 Task: Add Lovebird Foods Grain Free Honey O's to the cart.
Action: Mouse moved to (646, 245)
Screenshot: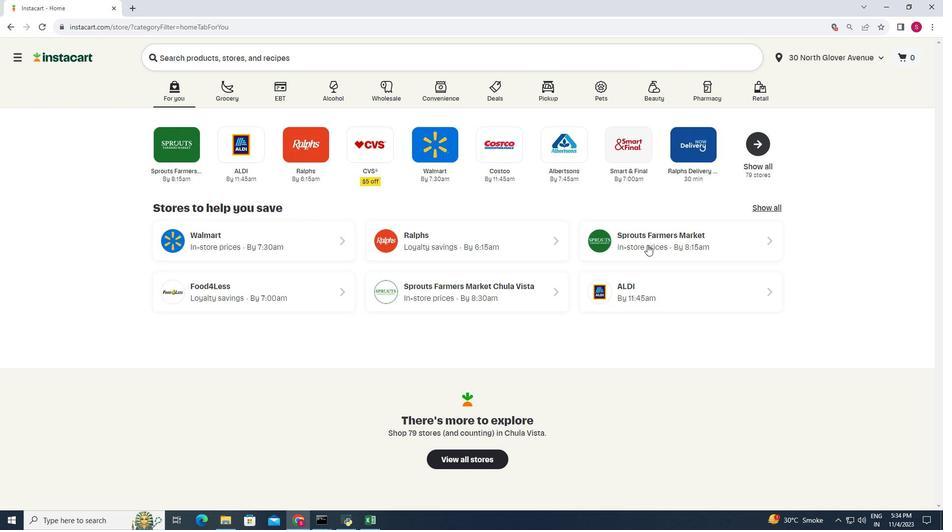 
Action: Mouse pressed left at (646, 245)
Screenshot: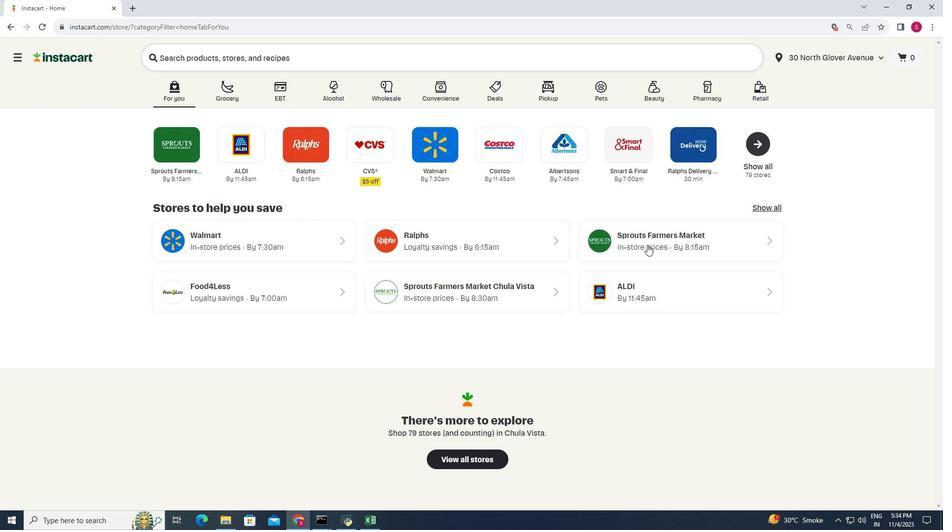 
Action: Mouse moved to (83, 362)
Screenshot: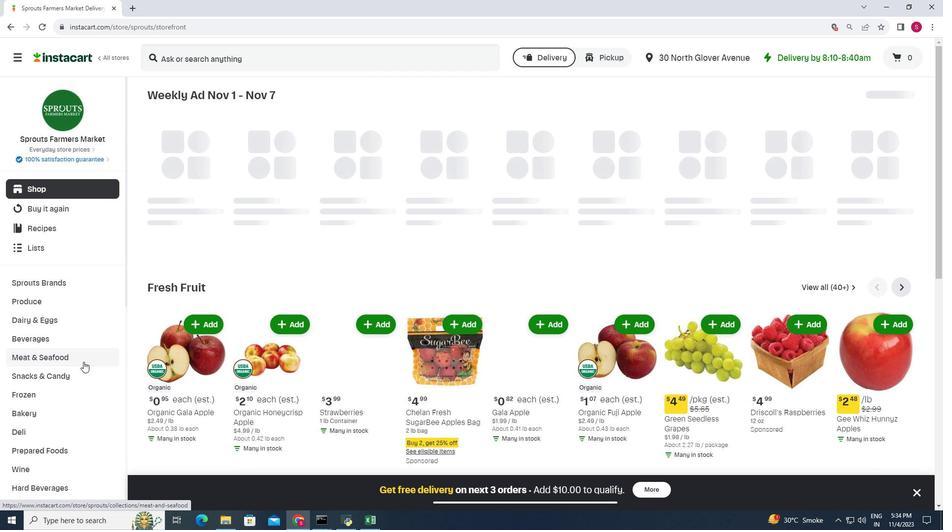 
Action: Mouse scrolled (83, 361) with delta (0, 0)
Screenshot: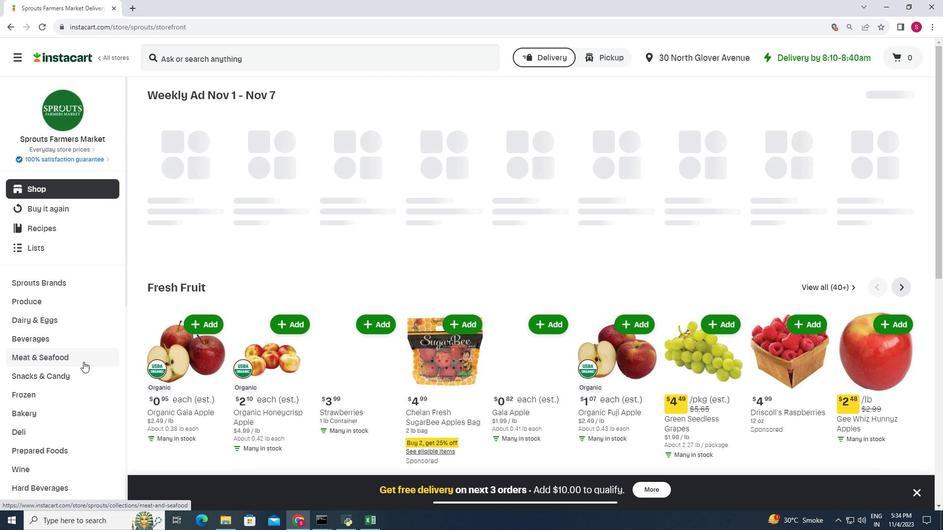 
Action: Mouse scrolled (83, 361) with delta (0, 0)
Screenshot: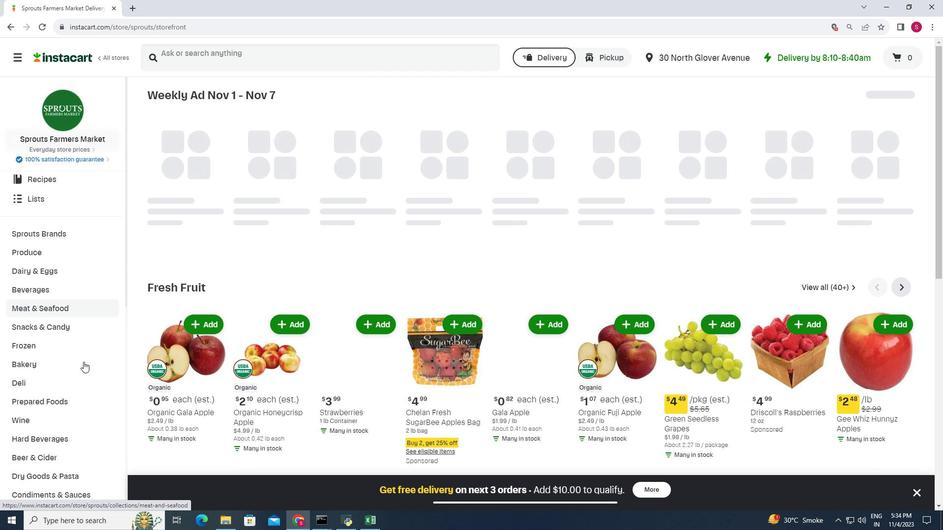 
Action: Mouse scrolled (83, 361) with delta (0, 0)
Screenshot: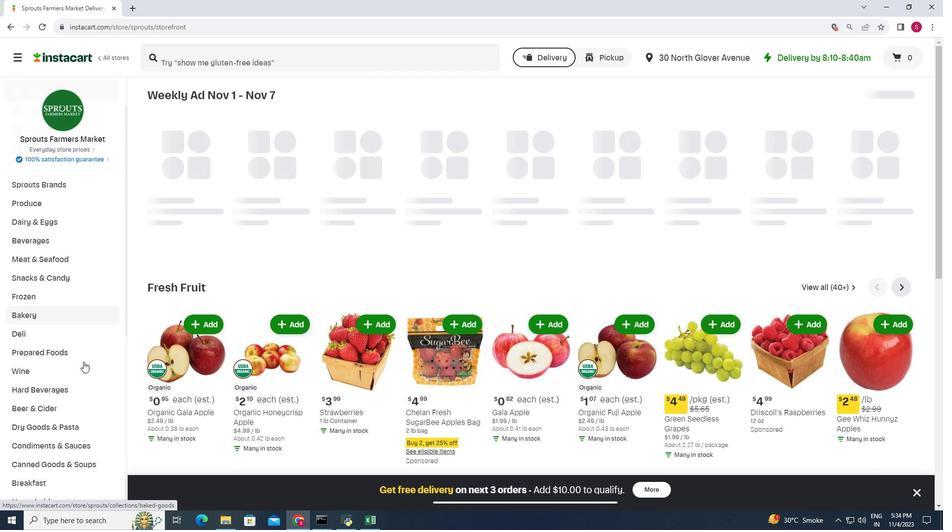 
Action: Mouse scrolled (83, 361) with delta (0, 0)
Screenshot: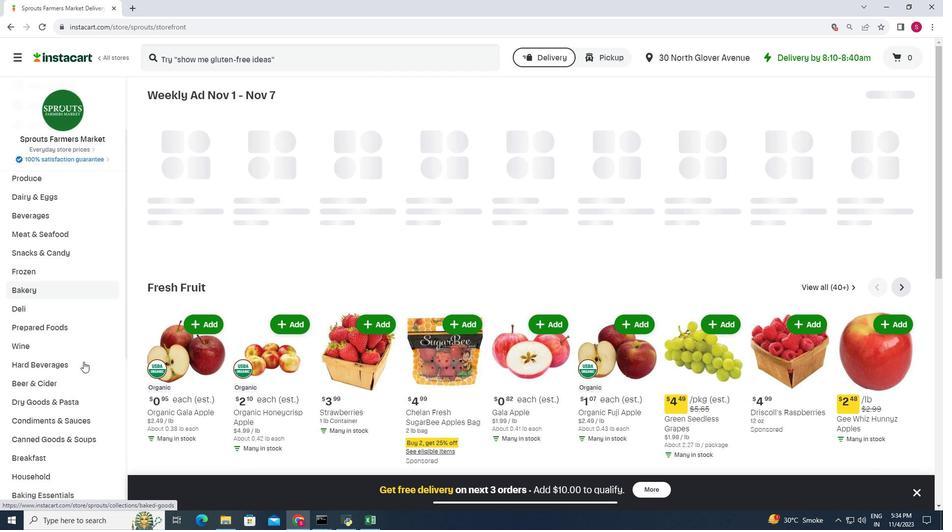 
Action: Mouse scrolled (83, 361) with delta (0, 0)
Screenshot: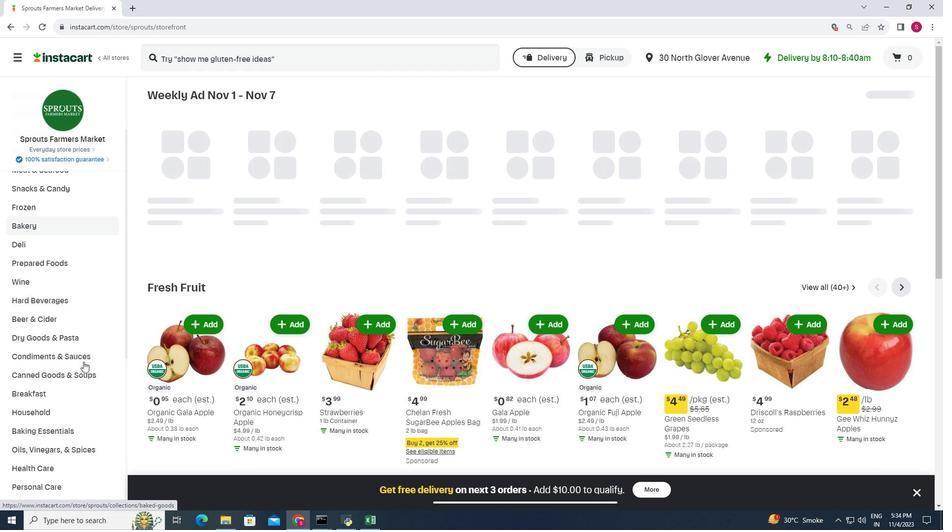 
Action: Mouse moved to (42, 331)
Screenshot: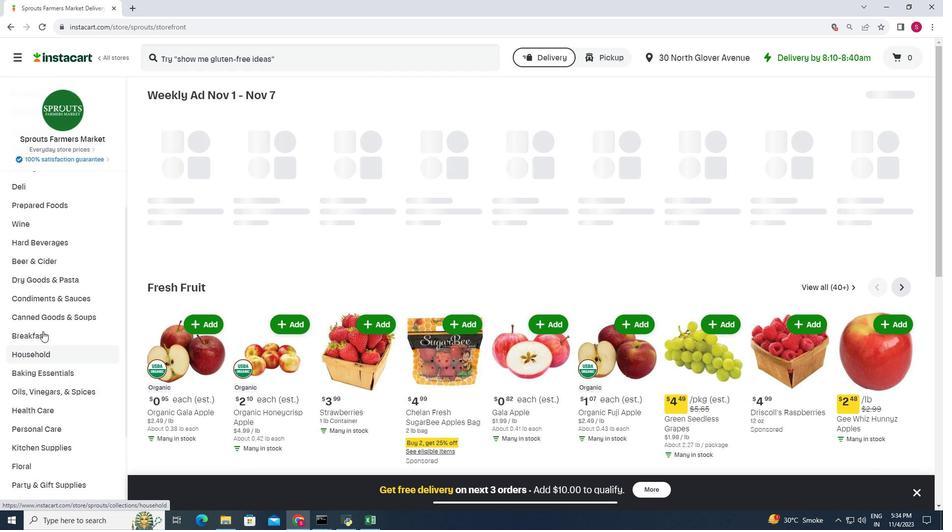 
Action: Mouse pressed left at (42, 331)
Screenshot: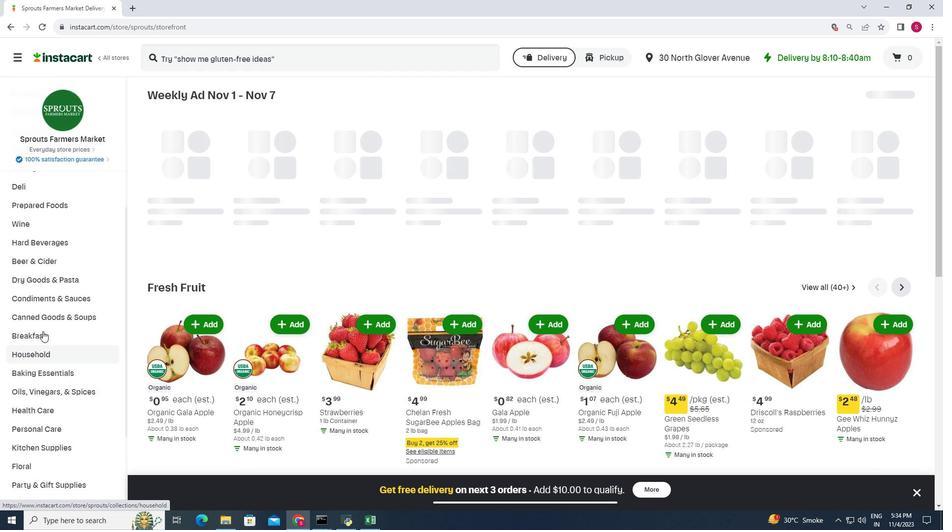 
Action: Mouse moved to (663, 120)
Screenshot: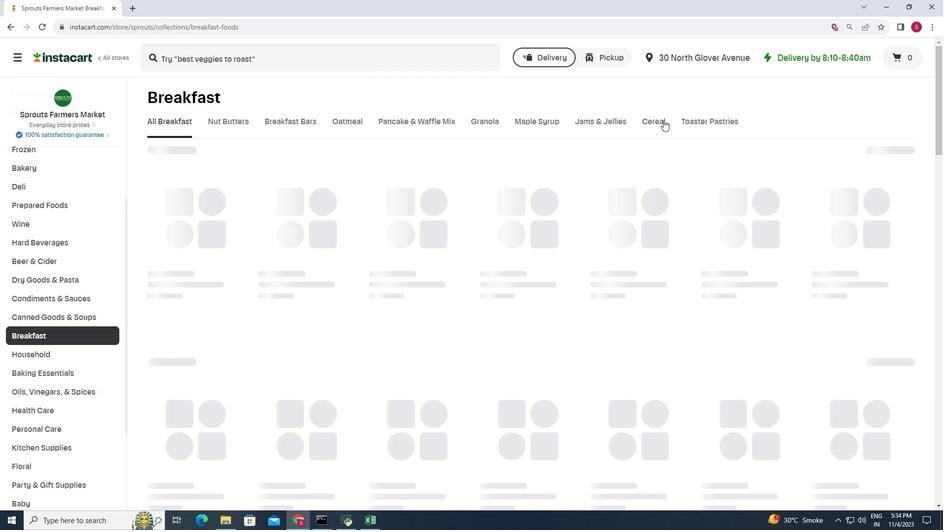 
Action: Mouse pressed left at (663, 120)
Screenshot: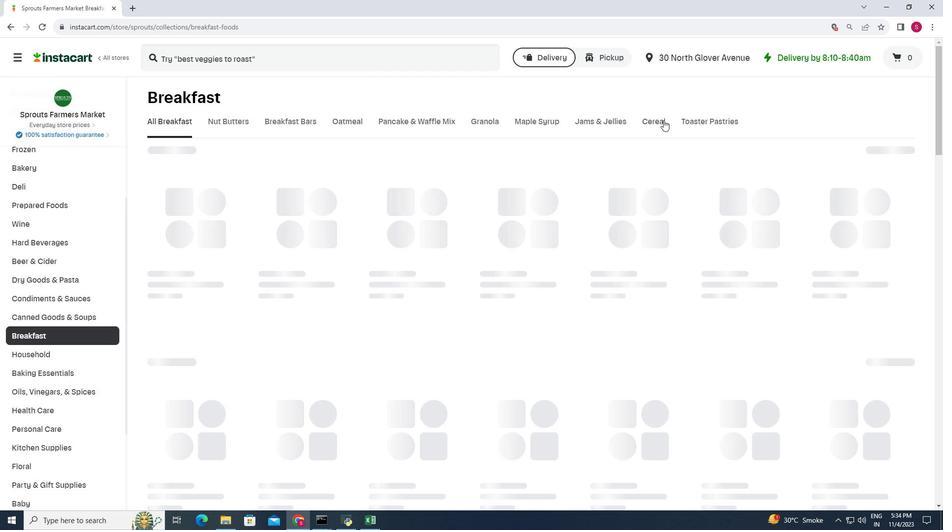 
Action: Mouse moved to (466, 191)
Screenshot: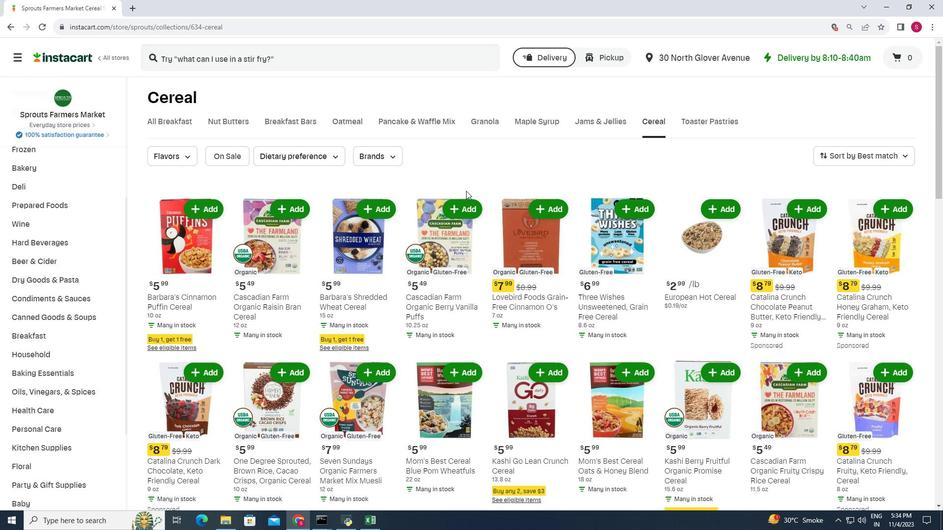 
Action: Mouse scrolled (466, 190) with delta (0, 0)
Screenshot: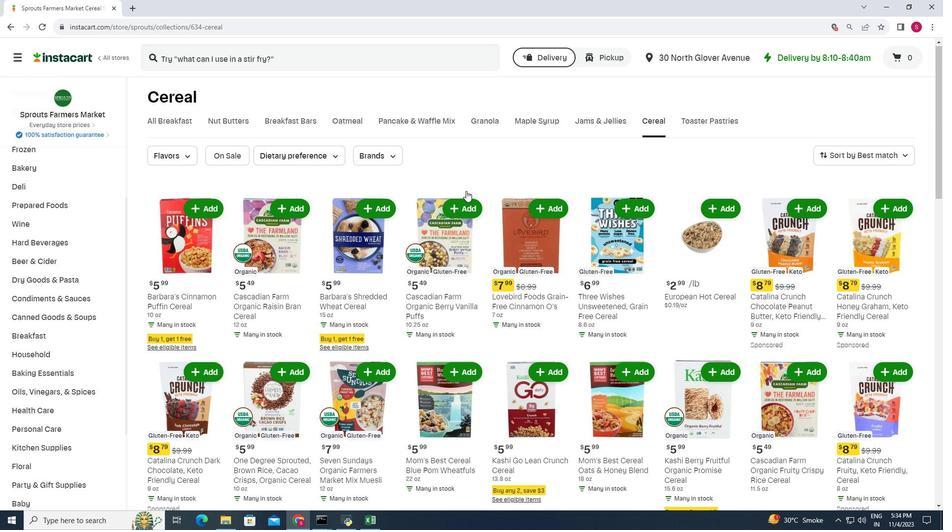 
Action: Mouse moved to (474, 222)
Screenshot: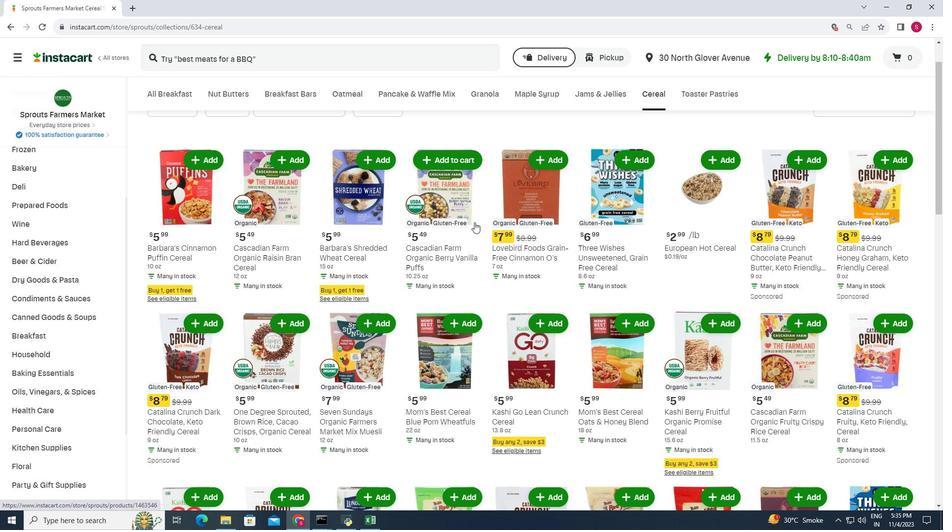 
Action: Mouse scrolled (474, 222) with delta (0, 0)
Screenshot: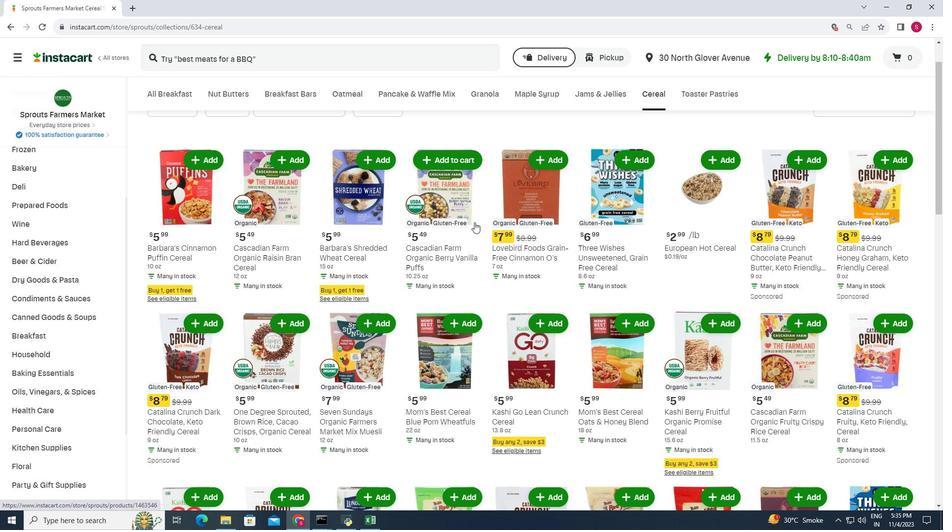
Action: Mouse scrolled (474, 222) with delta (0, 0)
Screenshot: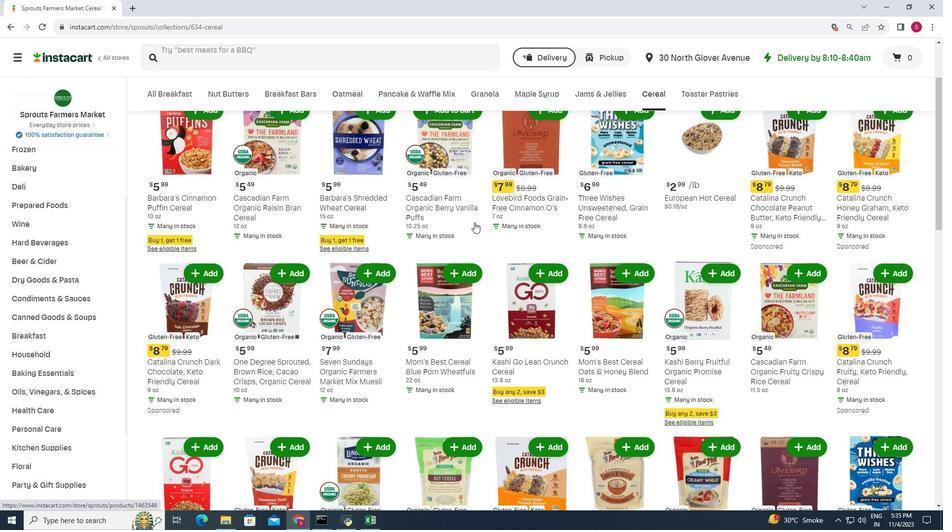 
Action: Mouse scrolled (474, 222) with delta (0, 0)
Screenshot: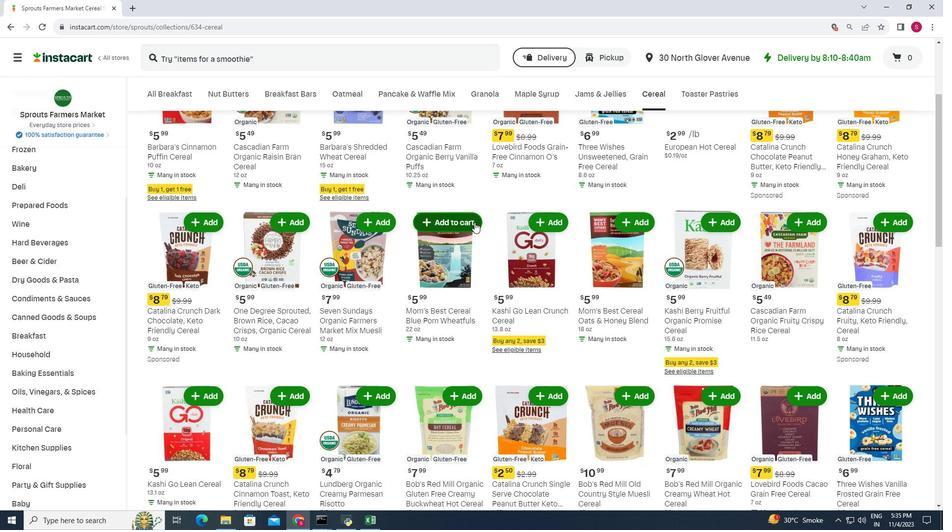 
Action: Mouse scrolled (474, 222) with delta (0, 0)
Screenshot: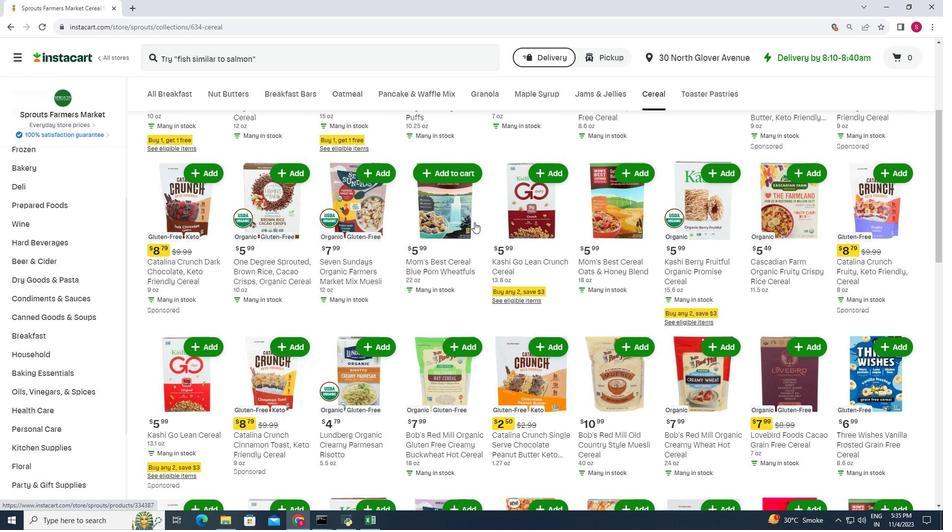 
Action: Mouse scrolled (474, 222) with delta (0, 0)
Screenshot: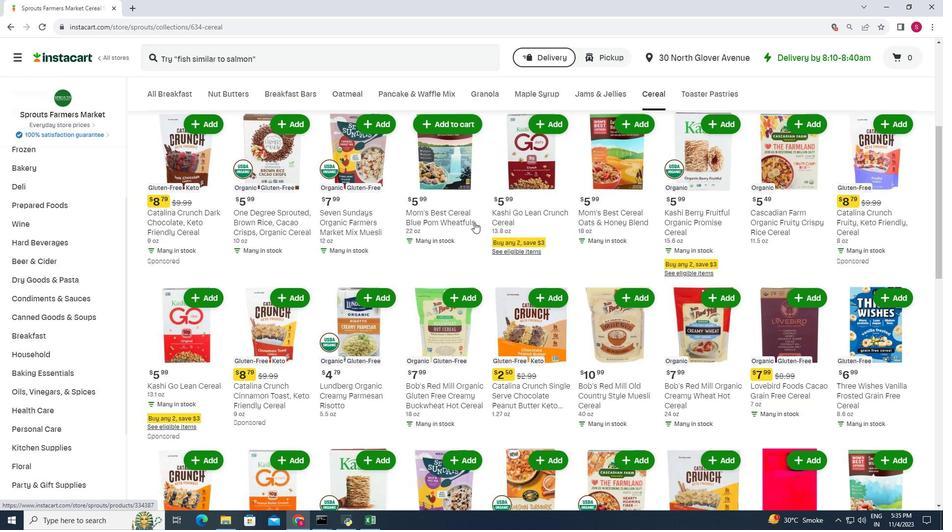 
Action: Mouse scrolled (474, 222) with delta (0, 0)
Screenshot: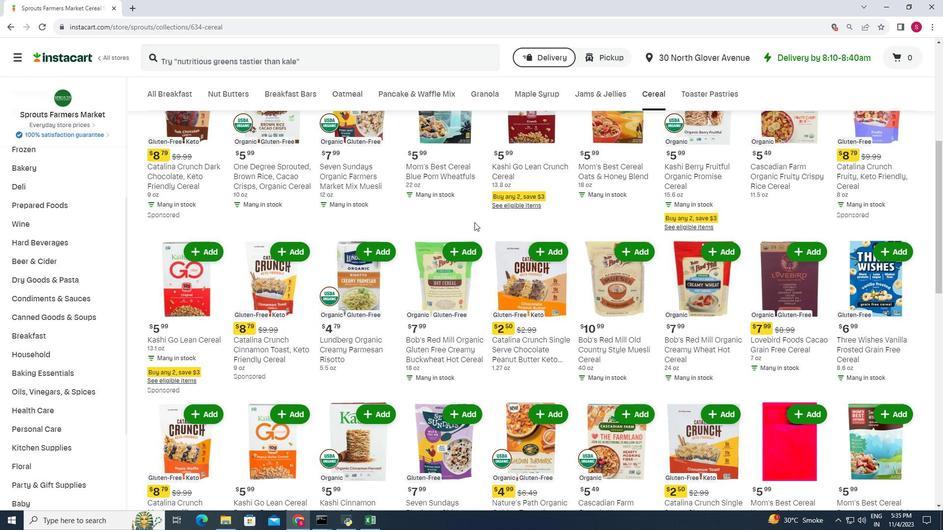 
Action: Mouse scrolled (474, 222) with delta (0, 0)
Screenshot: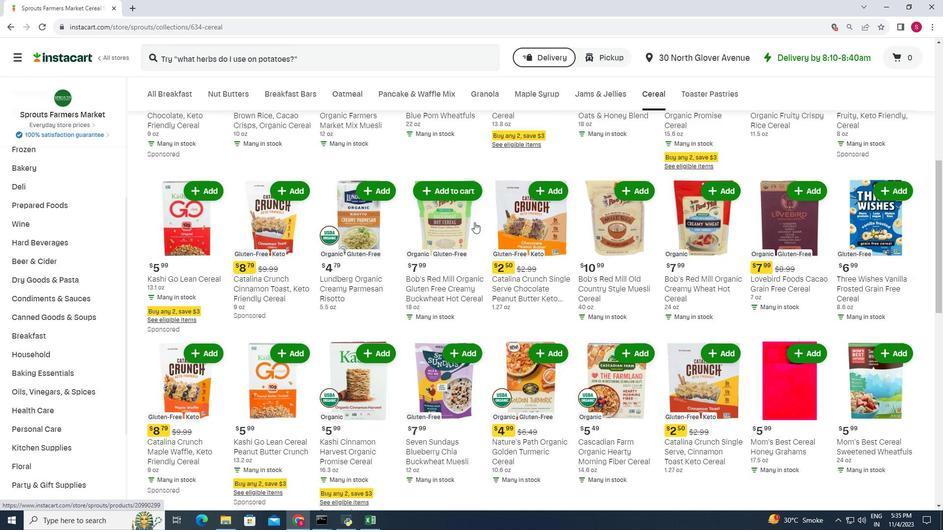 
Action: Mouse scrolled (474, 222) with delta (0, 0)
Screenshot: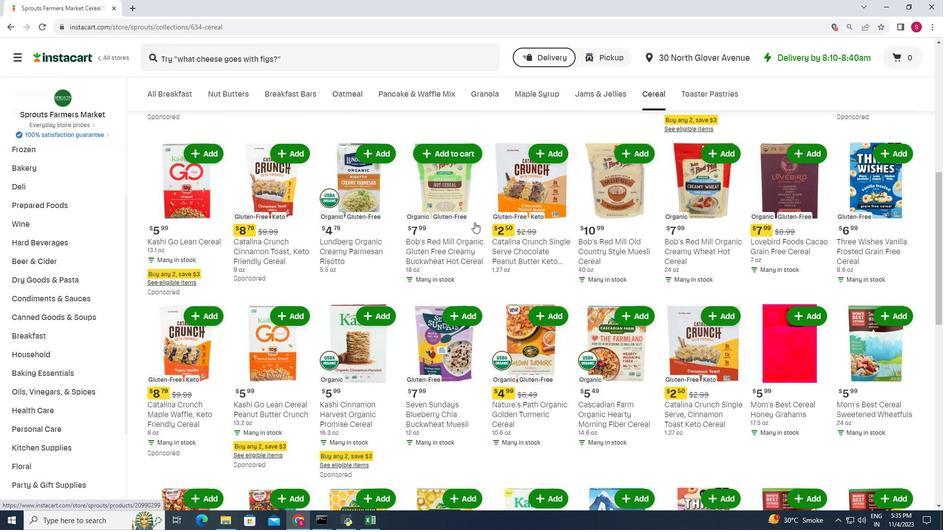 
Action: Mouse scrolled (474, 222) with delta (0, 0)
Screenshot: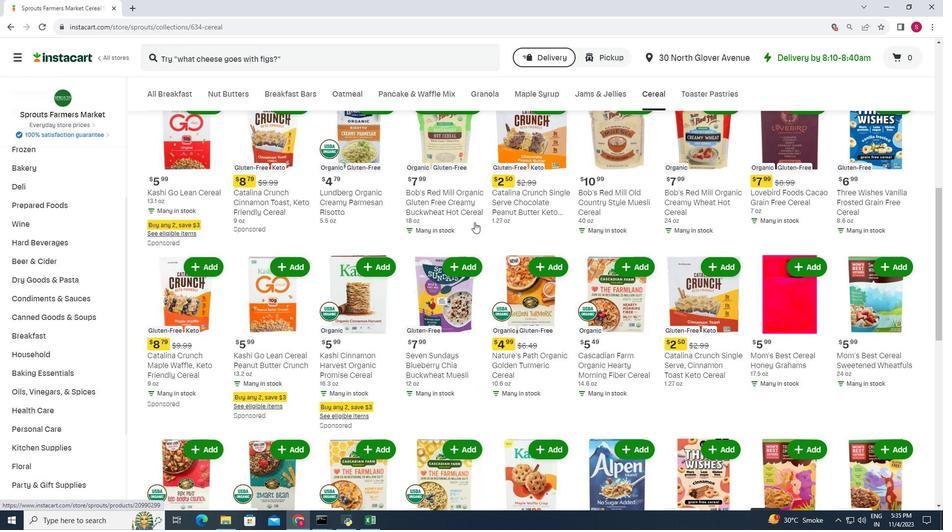 
Action: Mouse scrolled (474, 222) with delta (0, 0)
Screenshot: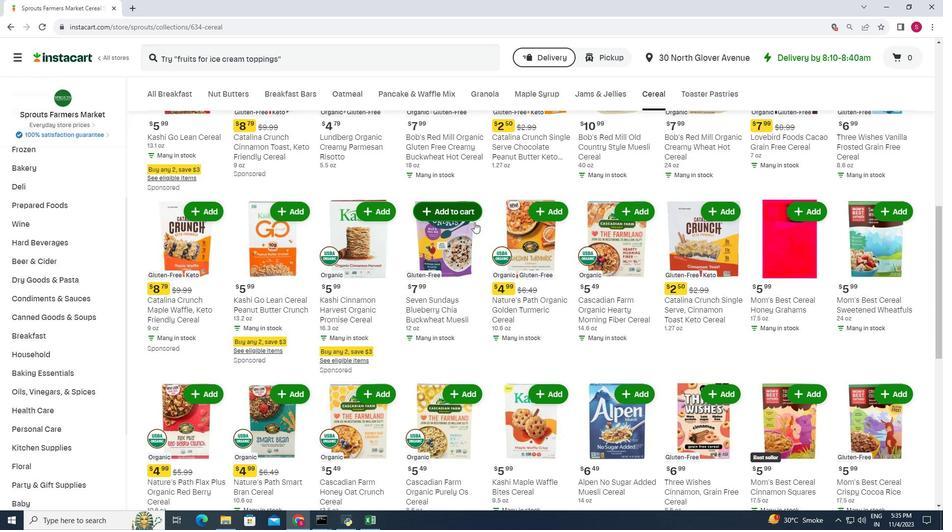 
Action: Mouse scrolled (474, 222) with delta (0, 0)
Screenshot: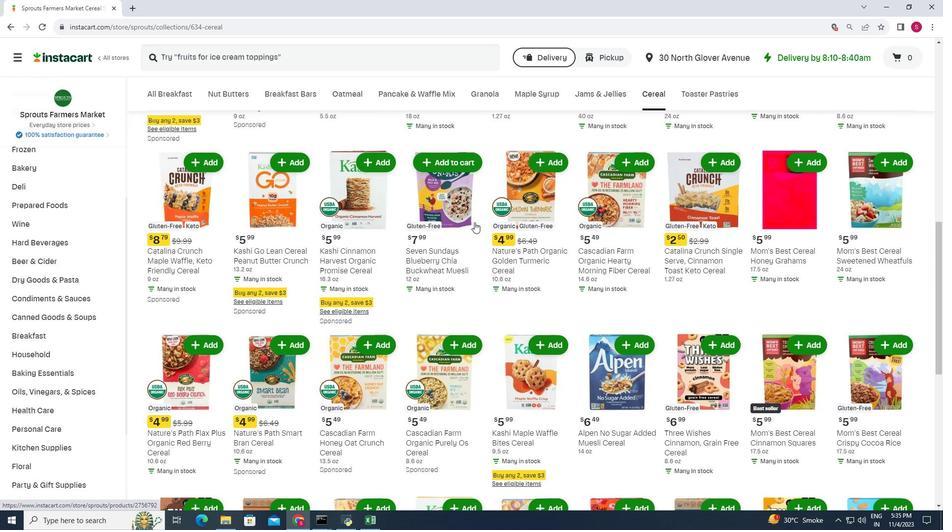 
Action: Mouse scrolled (474, 222) with delta (0, 0)
Screenshot: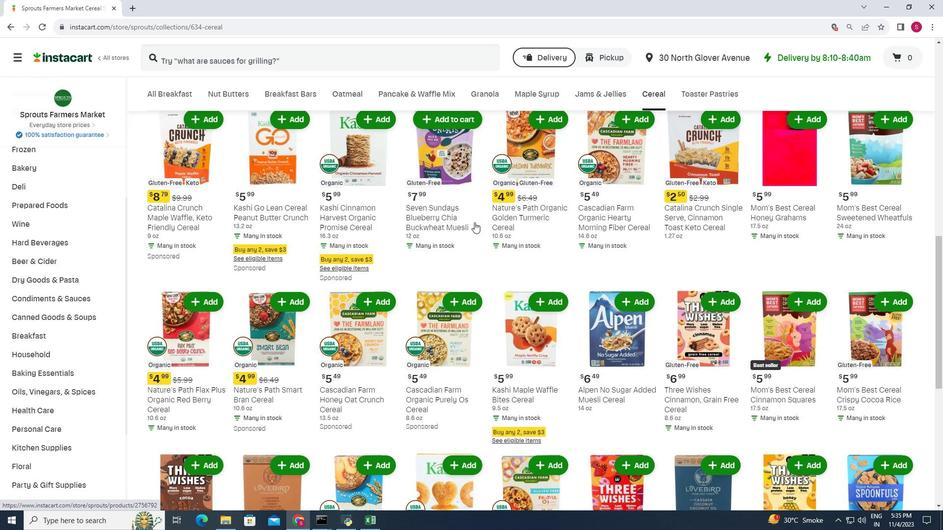 
Action: Mouse scrolled (474, 222) with delta (0, 0)
Screenshot: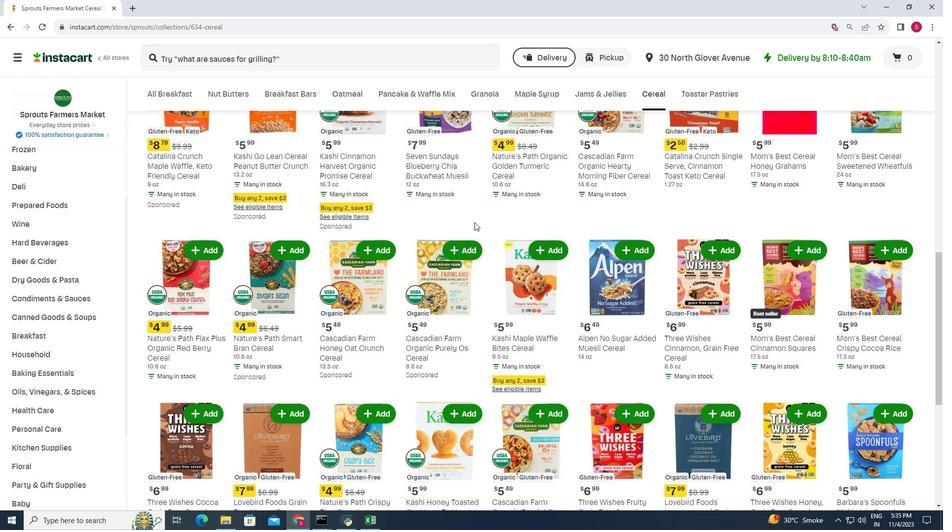 
Action: Mouse scrolled (474, 222) with delta (0, 0)
Screenshot: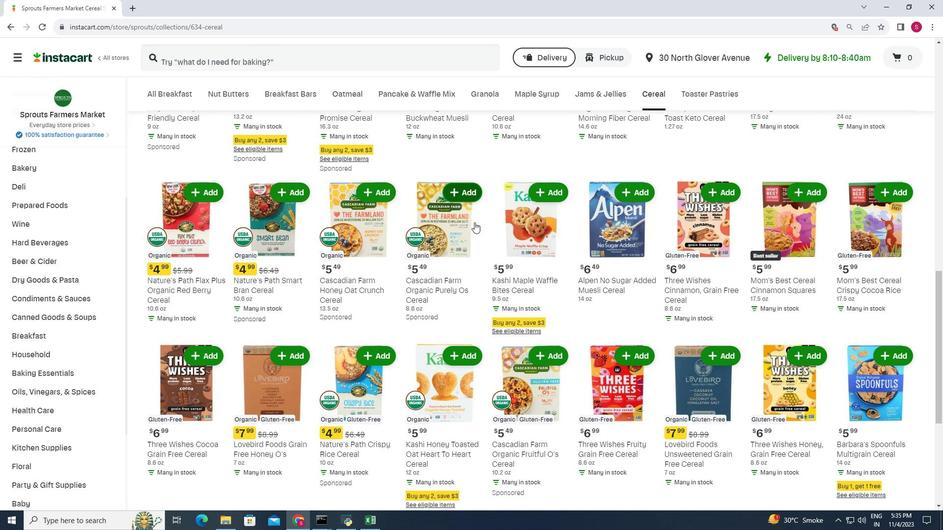 
Action: Mouse scrolled (474, 222) with delta (0, 0)
Screenshot: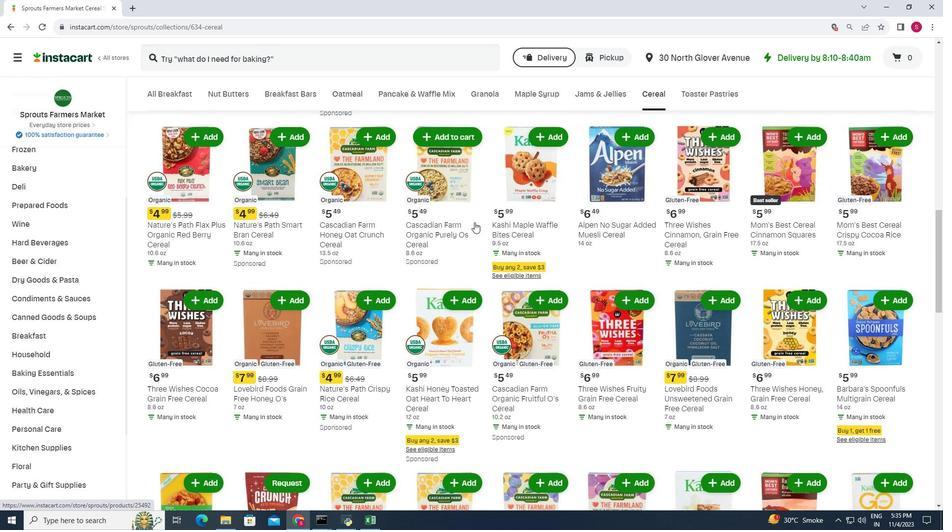 
Action: Mouse scrolled (474, 222) with delta (0, 0)
Screenshot: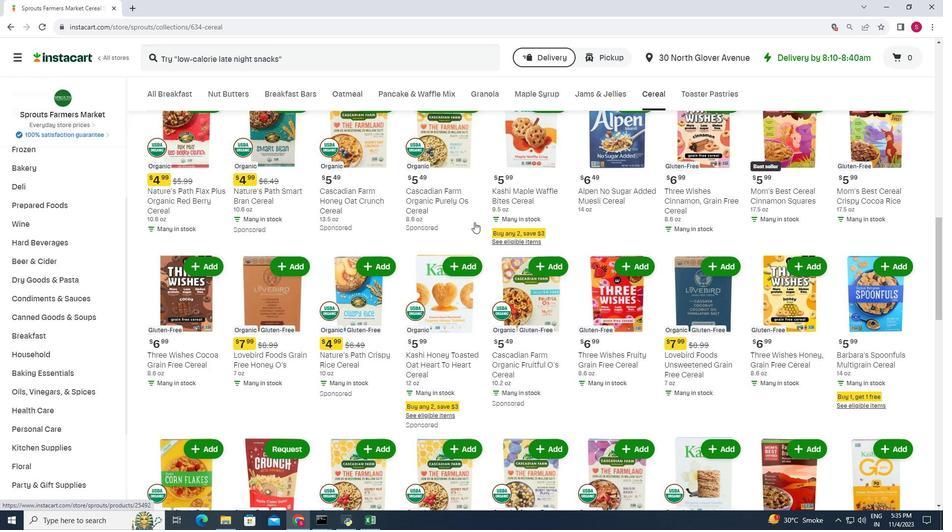 
Action: Mouse scrolled (474, 223) with delta (0, 0)
Screenshot: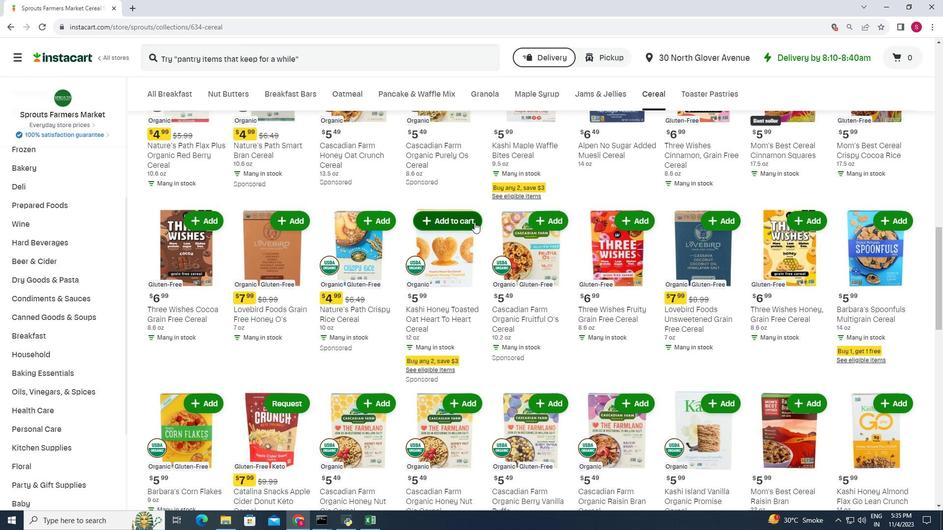 
Action: Mouse moved to (290, 265)
Screenshot: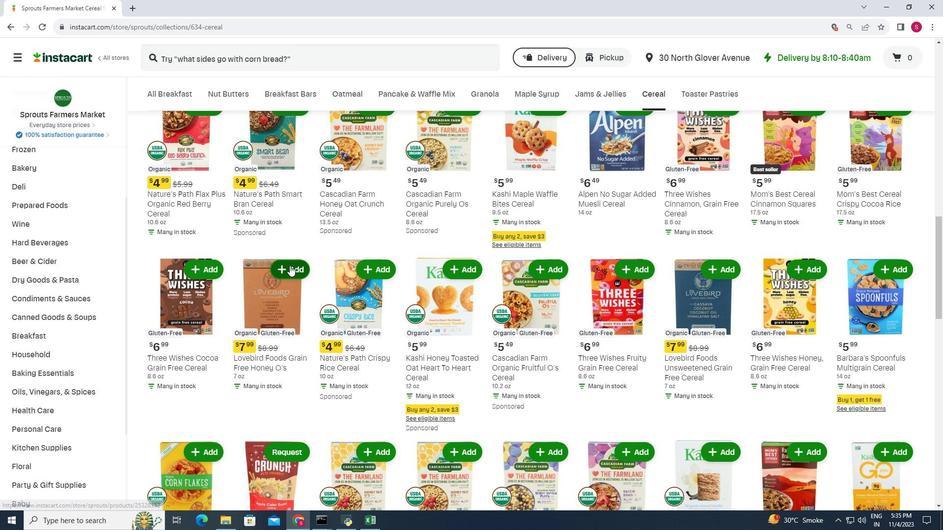 
Action: Mouse pressed left at (290, 265)
Screenshot: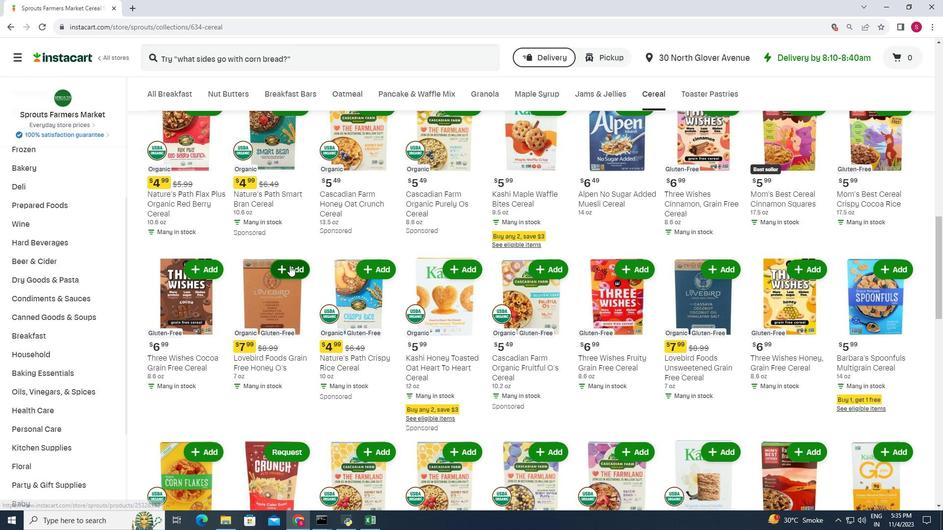 
Action: Mouse moved to (311, 231)
Screenshot: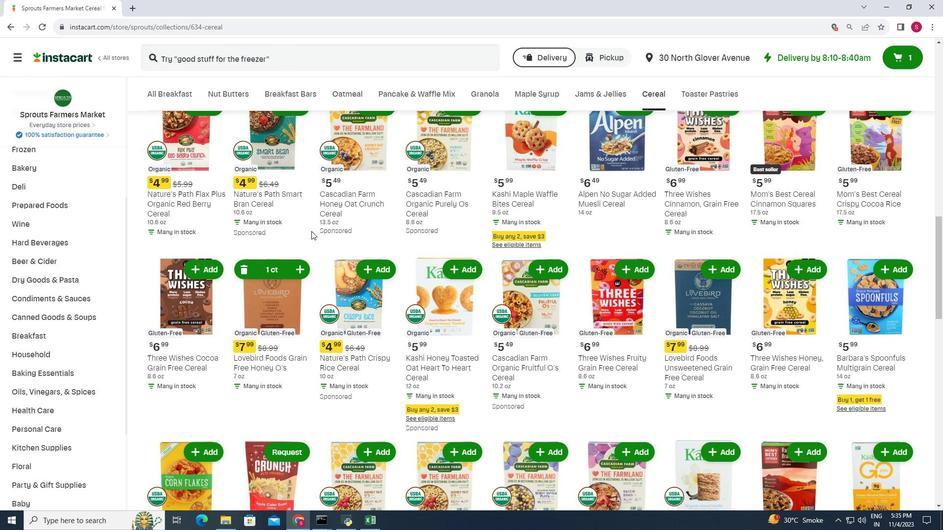 
